 Task: Set the RIST data output caching size for RIST stream output to 50.
Action: Mouse moved to (127, 14)
Screenshot: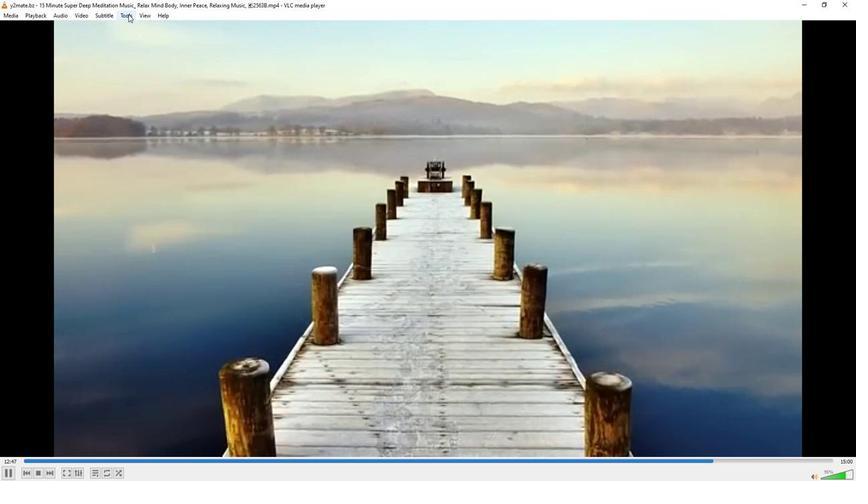 
Action: Mouse pressed left at (127, 14)
Screenshot: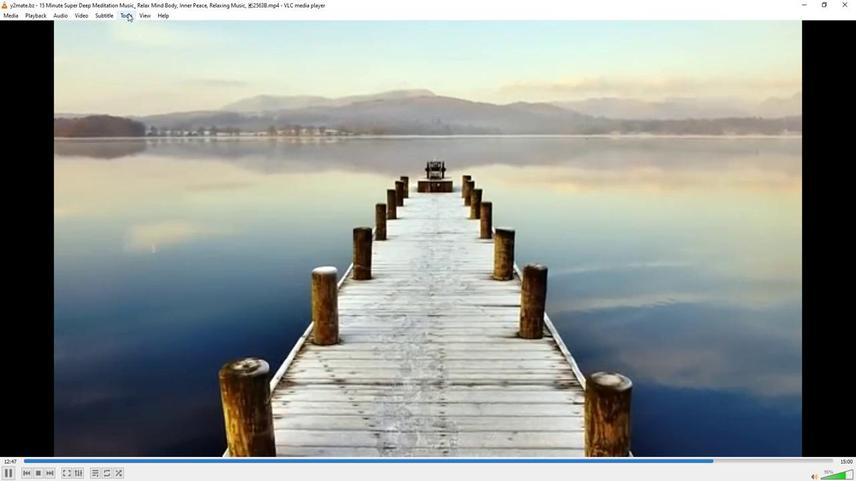 
Action: Mouse moved to (139, 119)
Screenshot: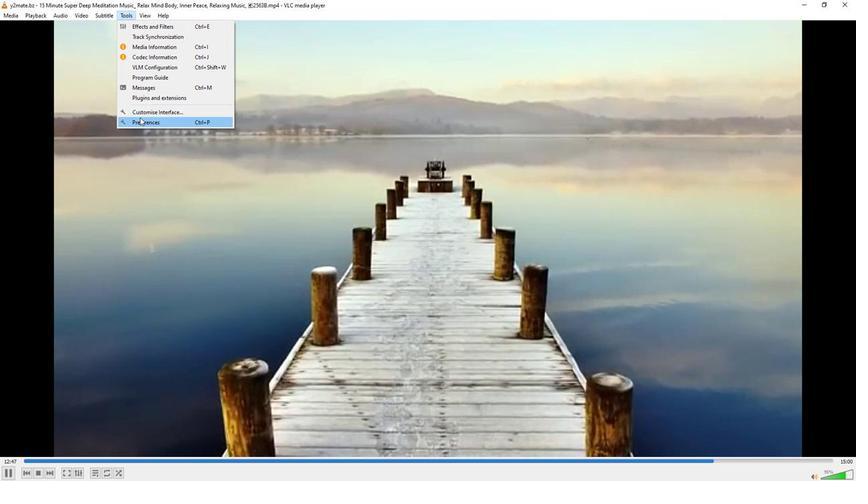 
Action: Mouse pressed left at (139, 119)
Screenshot: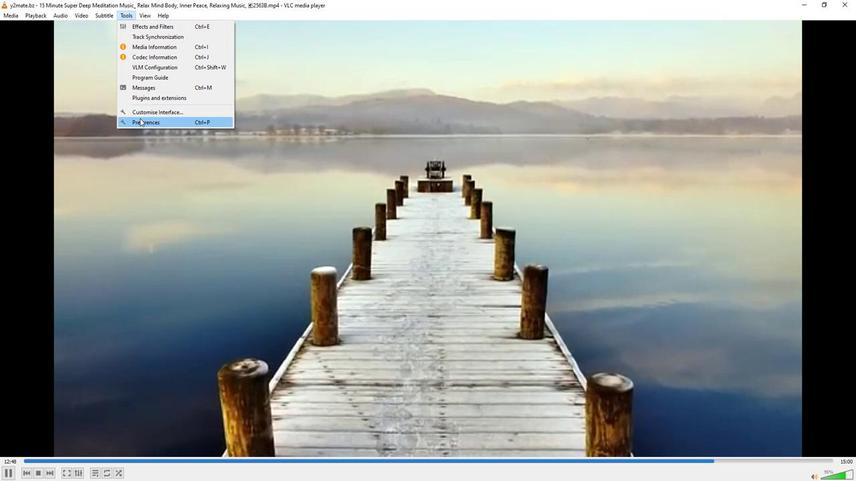 
Action: Mouse moved to (279, 391)
Screenshot: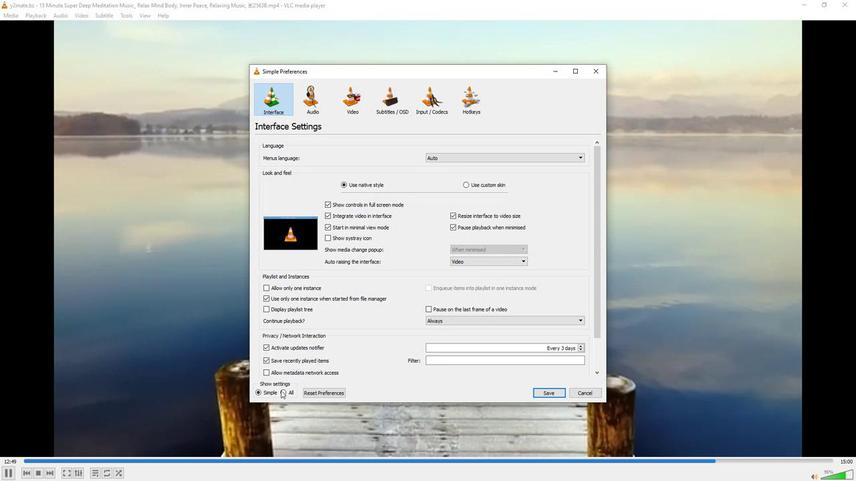 
Action: Mouse pressed left at (279, 391)
Screenshot: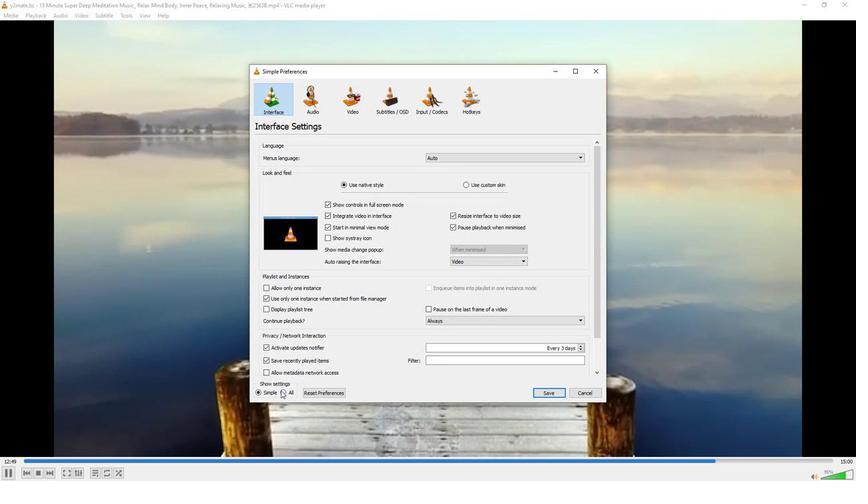 
Action: Mouse moved to (294, 343)
Screenshot: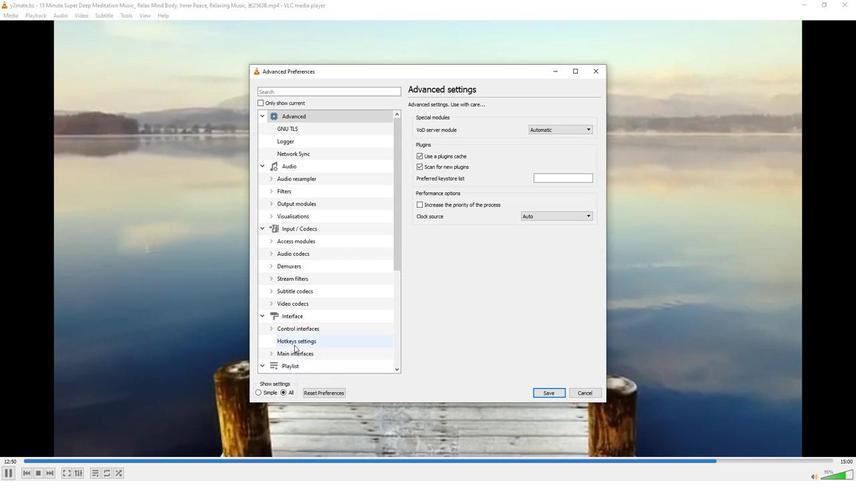 
Action: Mouse scrolled (294, 343) with delta (0, 0)
Screenshot: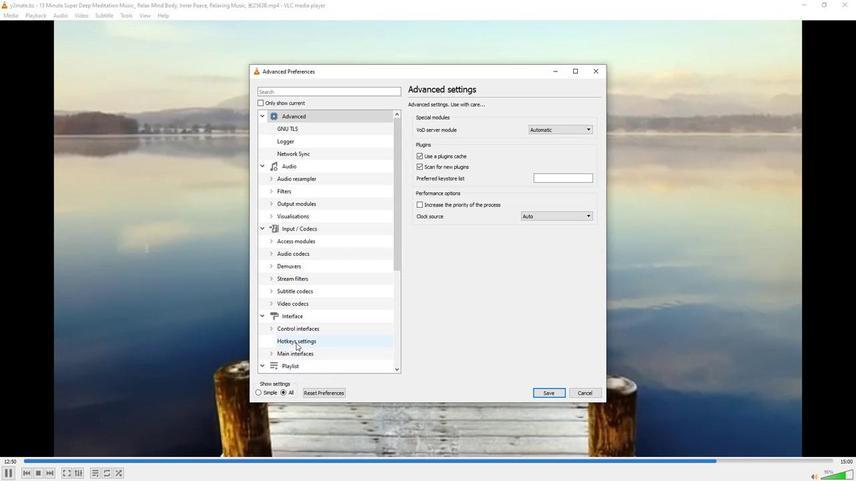 
Action: Mouse scrolled (294, 343) with delta (0, 0)
Screenshot: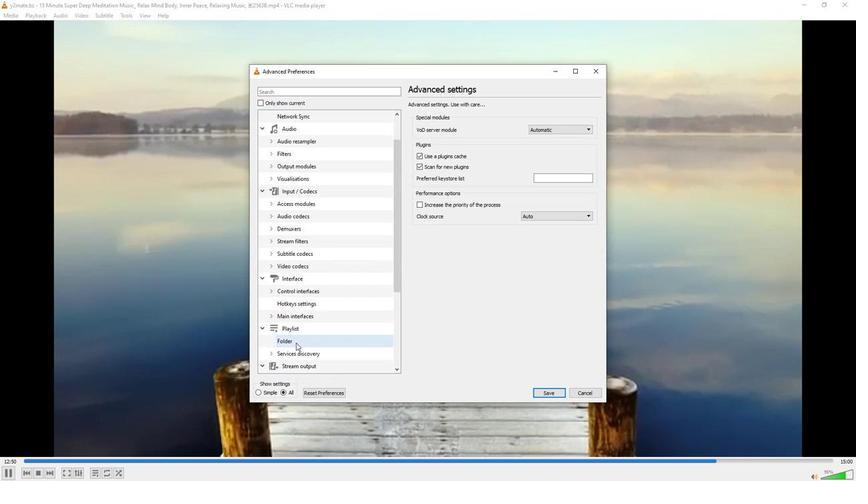 
Action: Mouse moved to (266, 343)
Screenshot: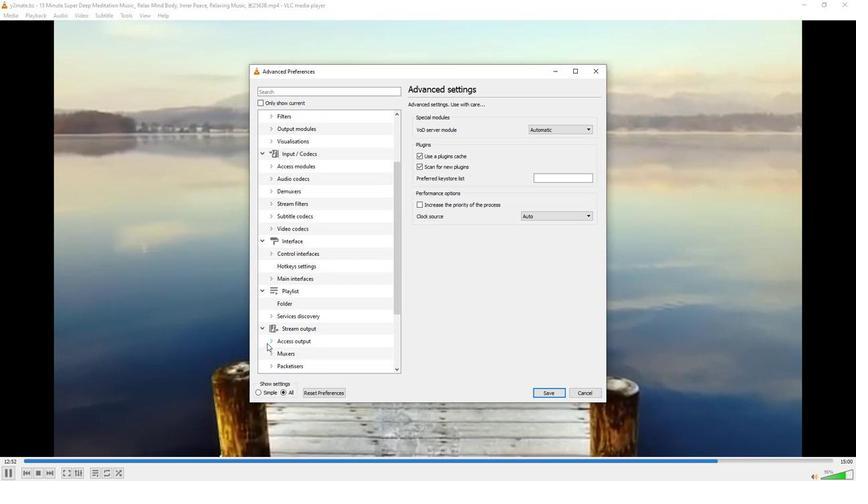 
Action: Mouse pressed left at (266, 343)
Screenshot: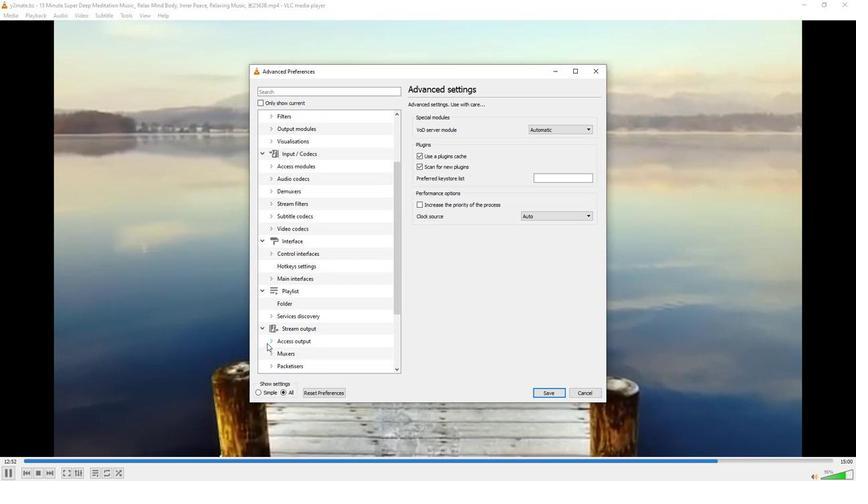 
Action: Mouse moved to (274, 345)
Screenshot: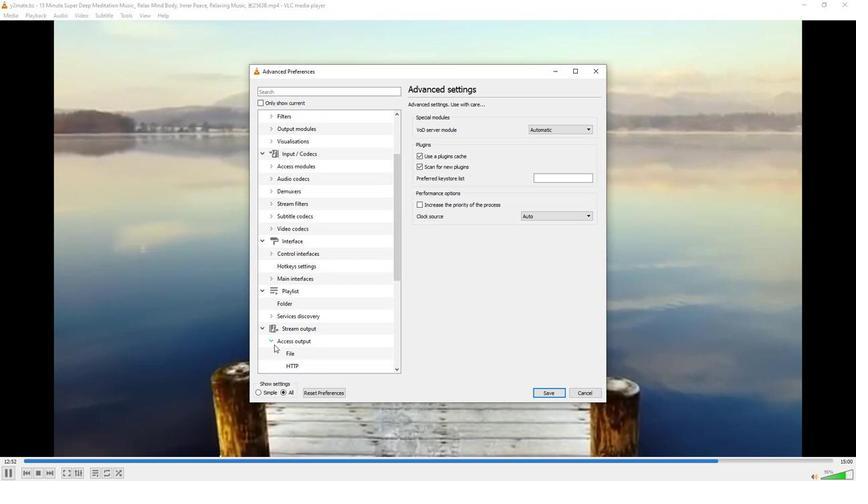 
Action: Mouse scrolled (274, 345) with delta (0, 0)
Screenshot: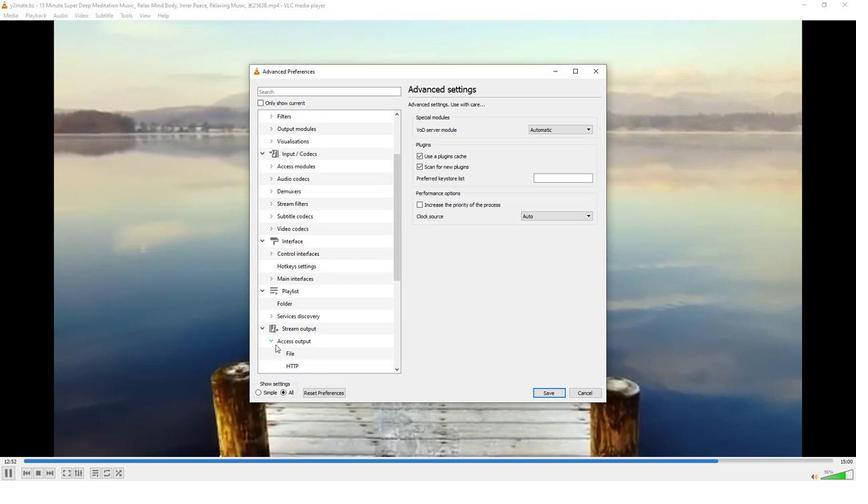 
Action: Mouse moved to (298, 355)
Screenshot: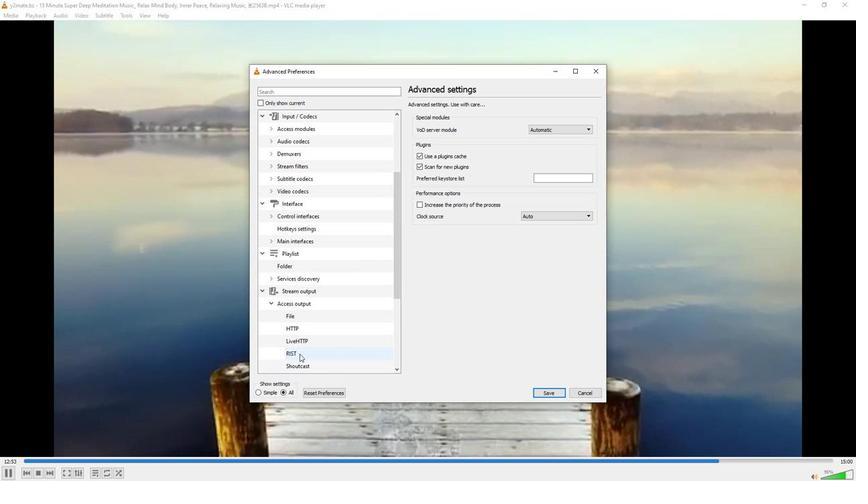 
Action: Mouse pressed left at (298, 355)
Screenshot: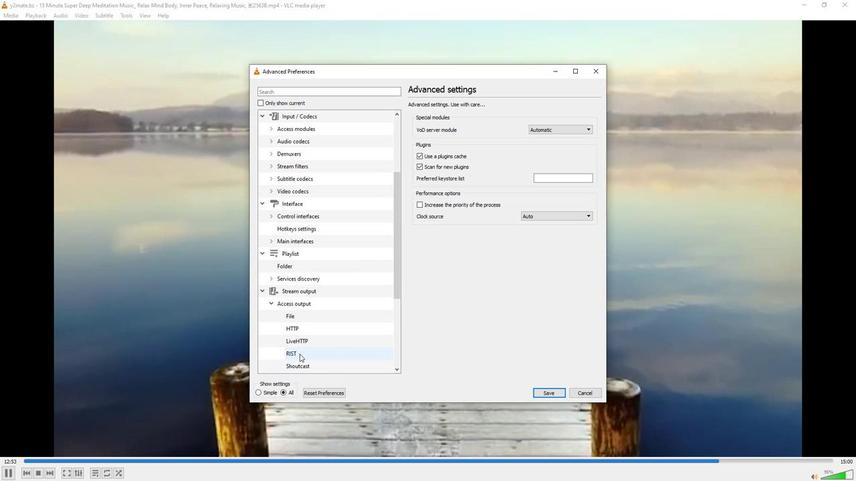
Action: Mouse moved to (590, 129)
Screenshot: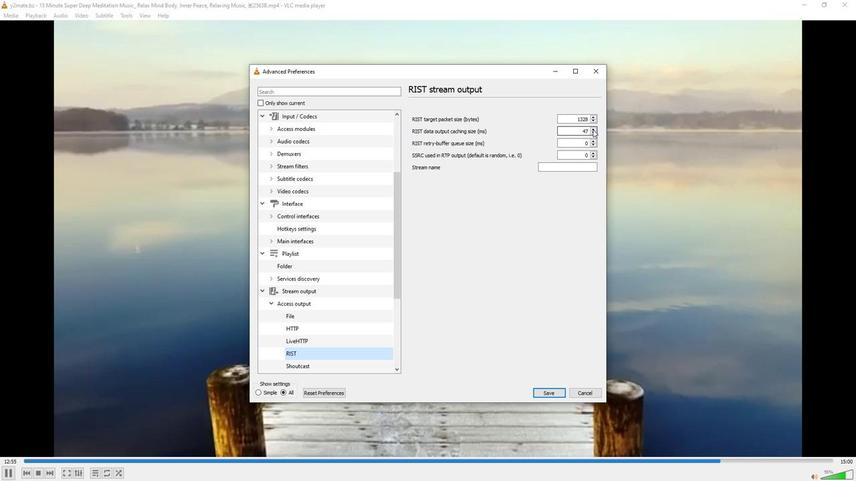 
Action: Mouse pressed left at (590, 129)
Screenshot: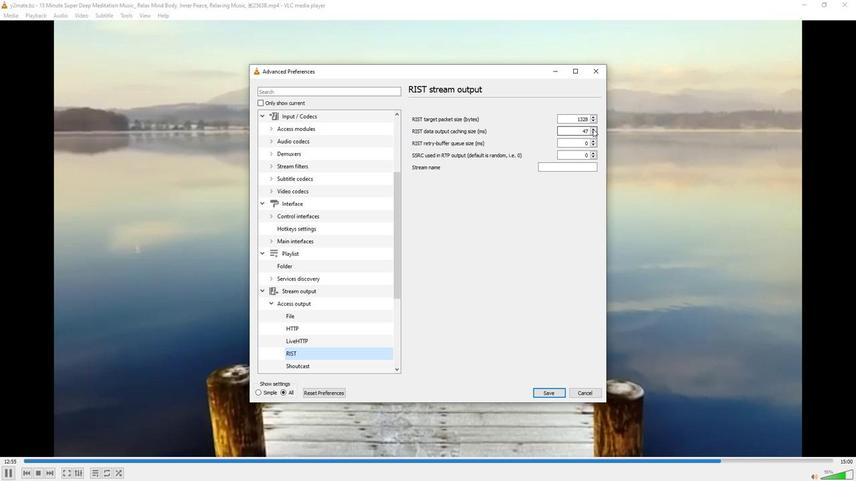 
Action: Mouse moved to (591, 127)
Screenshot: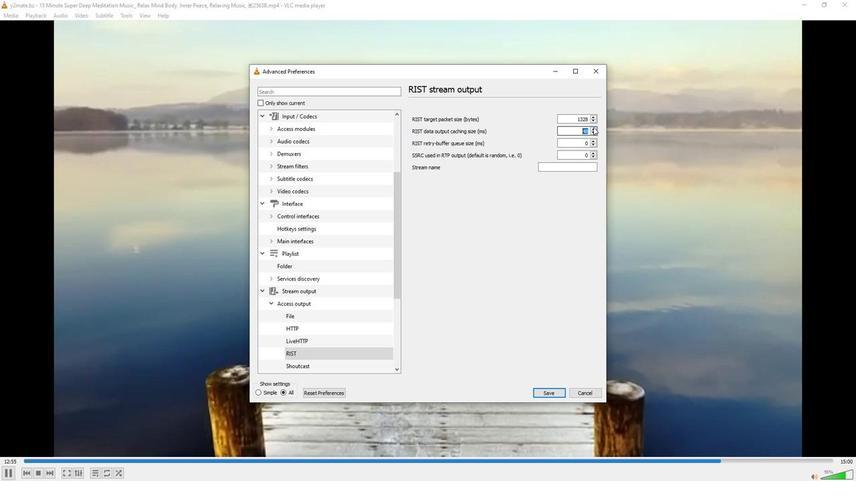 
Action: Mouse pressed left at (591, 127)
Screenshot: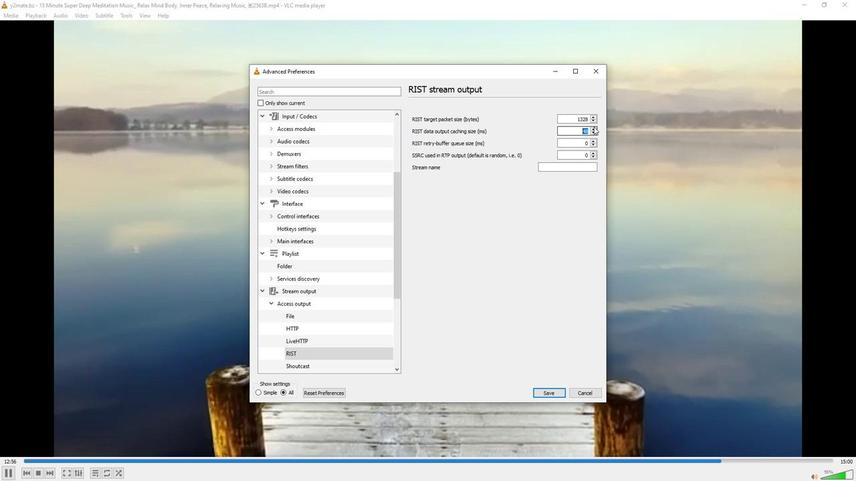 
Action: Mouse pressed left at (591, 127)
Screenshot: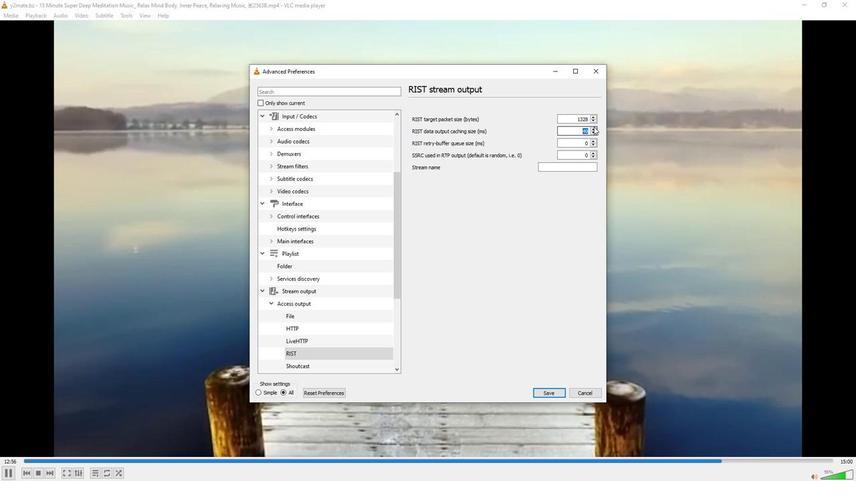 
Action: Mouse moved to (539, 212)
Screenshot: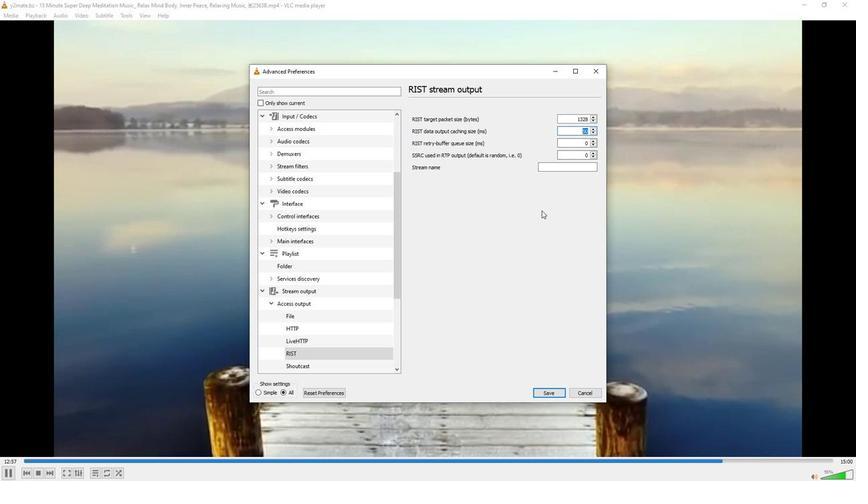 
